 Task: Create a section Code Crusades and in the section, add a milestone Infrastructure as a Service Implementation in the project TripHive.
Action: Mouse moved to (223, 513)
Screenshot: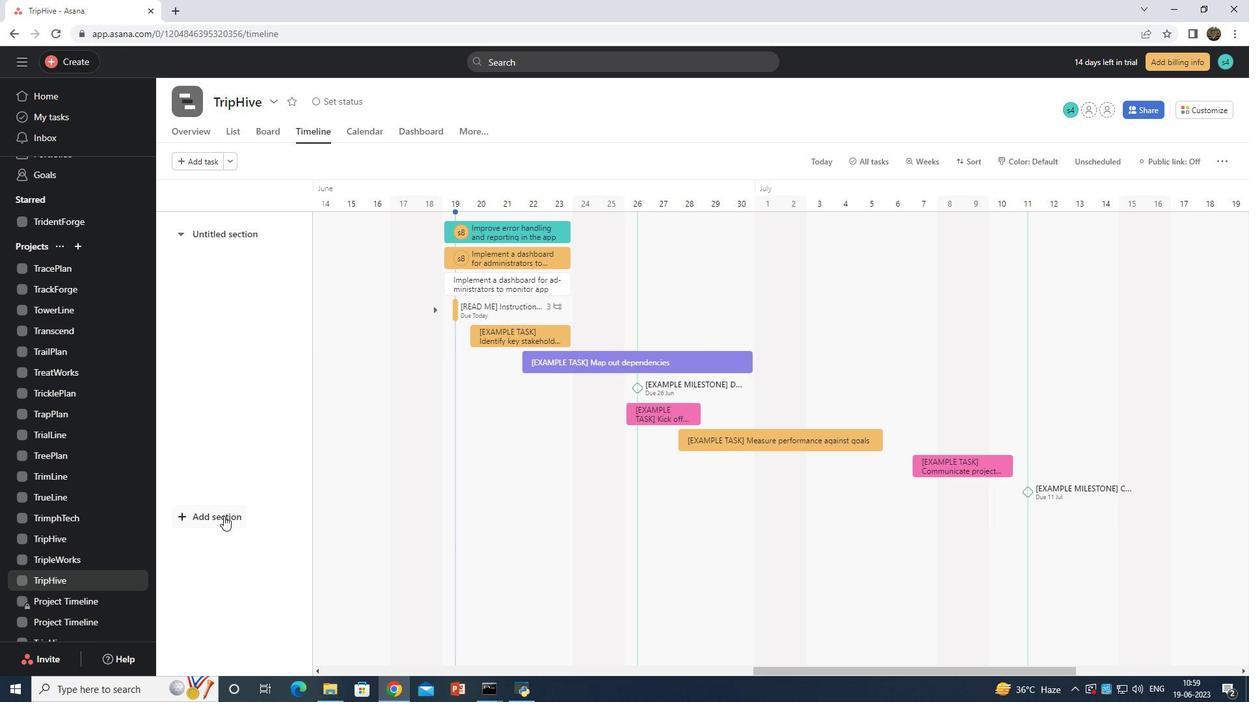 
Action: Mouse pressed left at (223, 513)
Screenshot: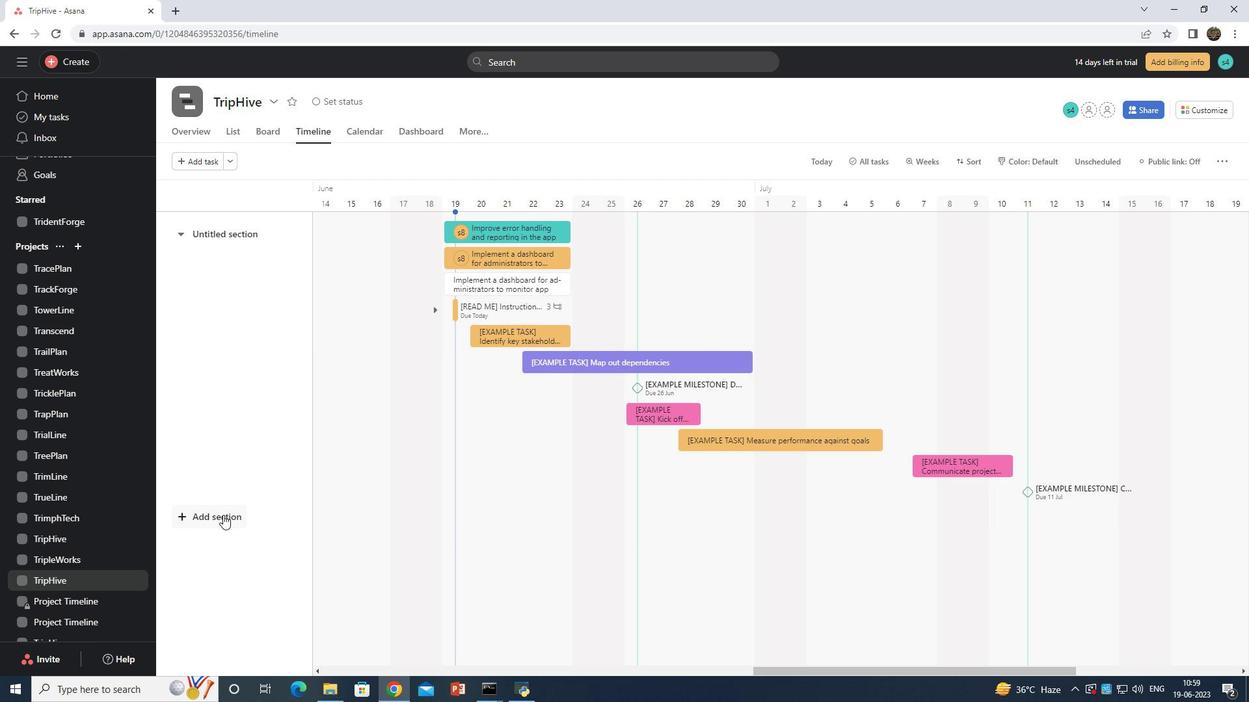 
Action: Key pressed <Key.shift>Code<Key.space><Key.shift>Crusades
Screenshot: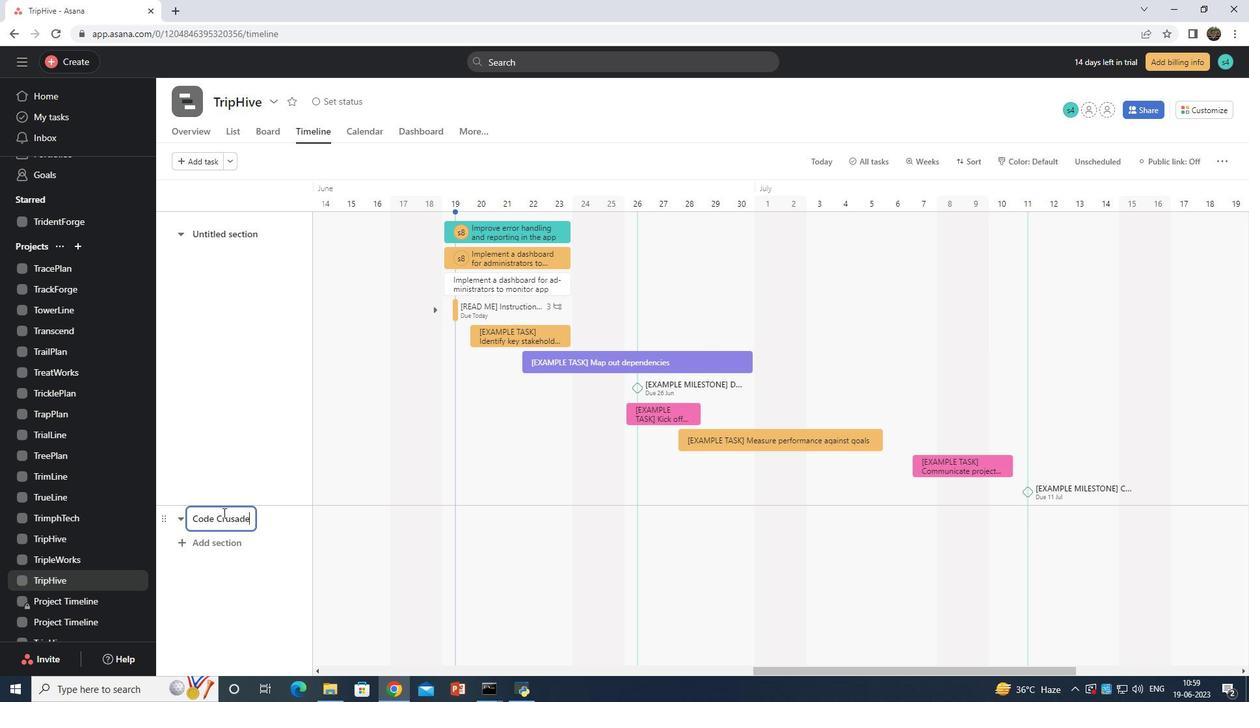 
Action: Mouse moved to (432, 525)
Screenshot: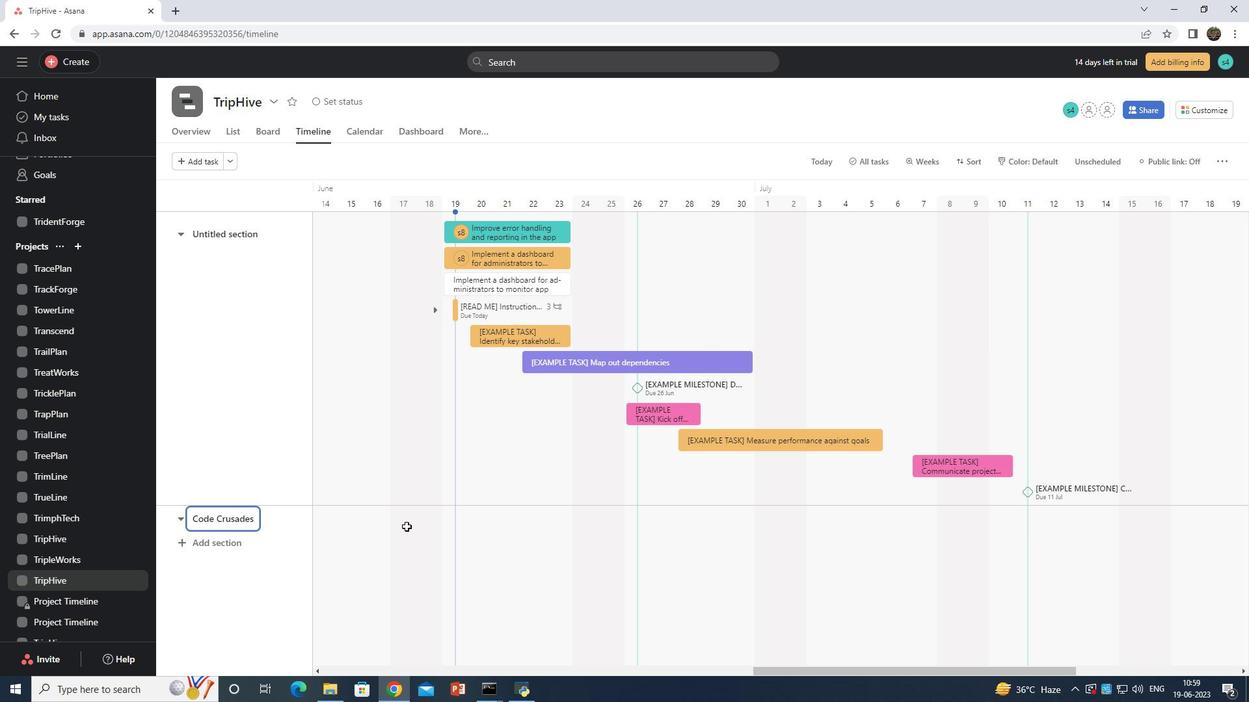 
Action: Mouse pressed left at (432, 525)
Screenshot: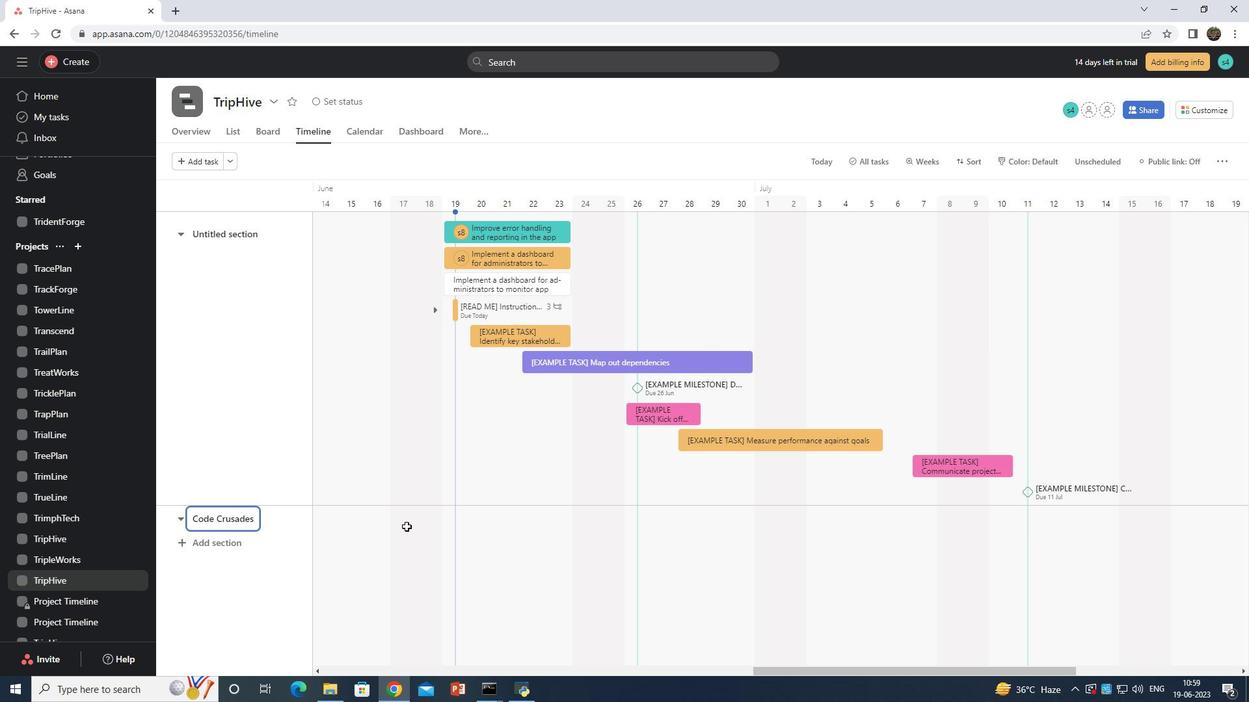 
Action: Key pressed <Key.shift>Infrastructure<Key.space>as<Key.space>a<Key.space><Key.shift>Service<Key.space><Key.shift>Implementation<Key.space>i<Key.backspace>
Screenshot: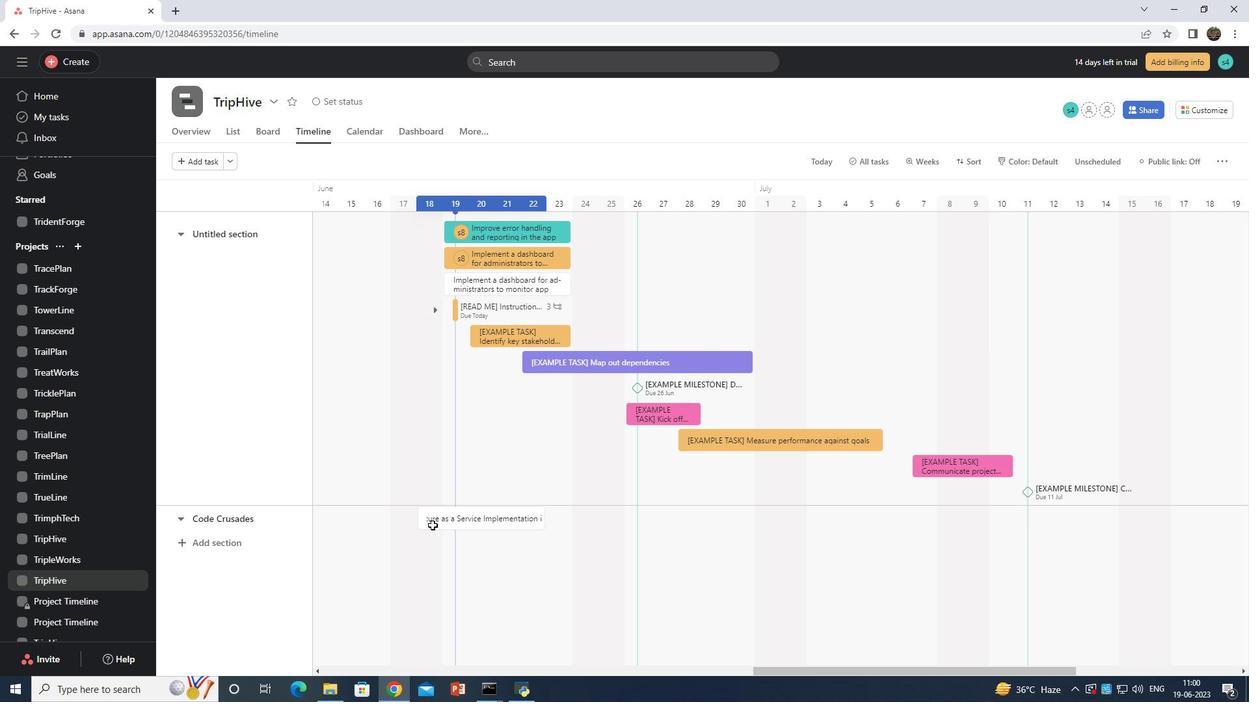 
Action: Mouse pressed right at (432, 525)
Screenshot: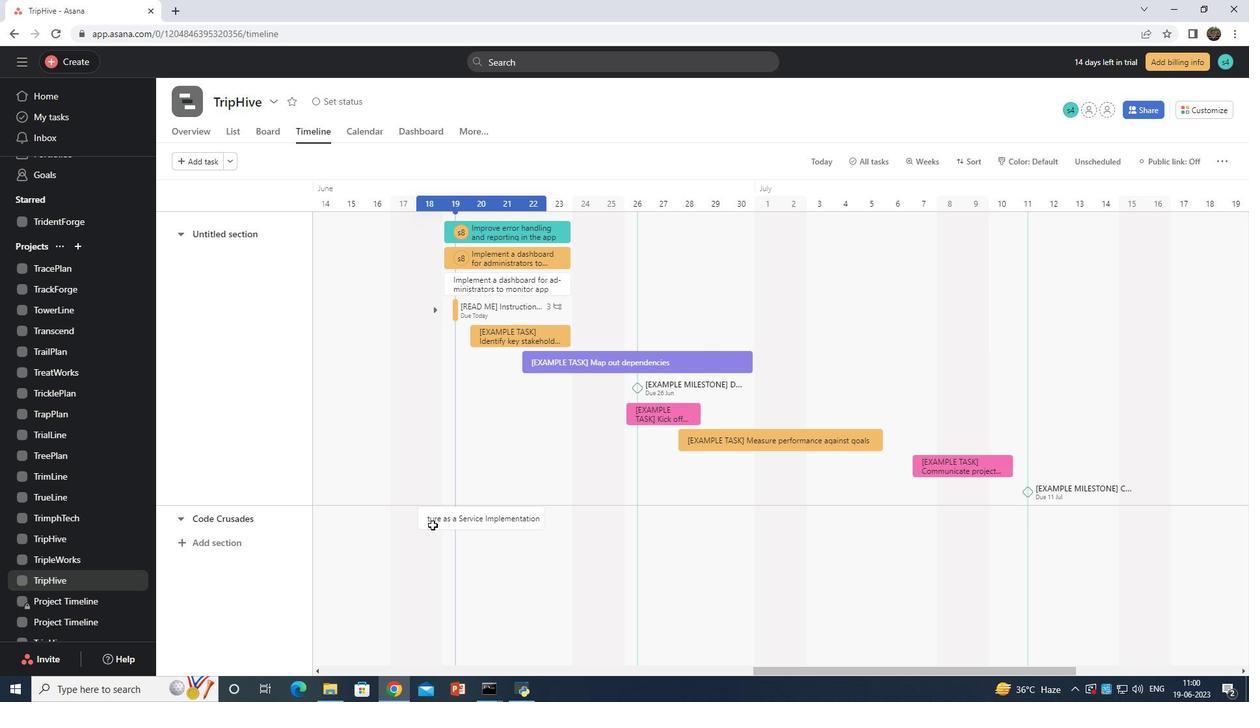 
Action: Mouse moved to (495, 455)
Screenshot: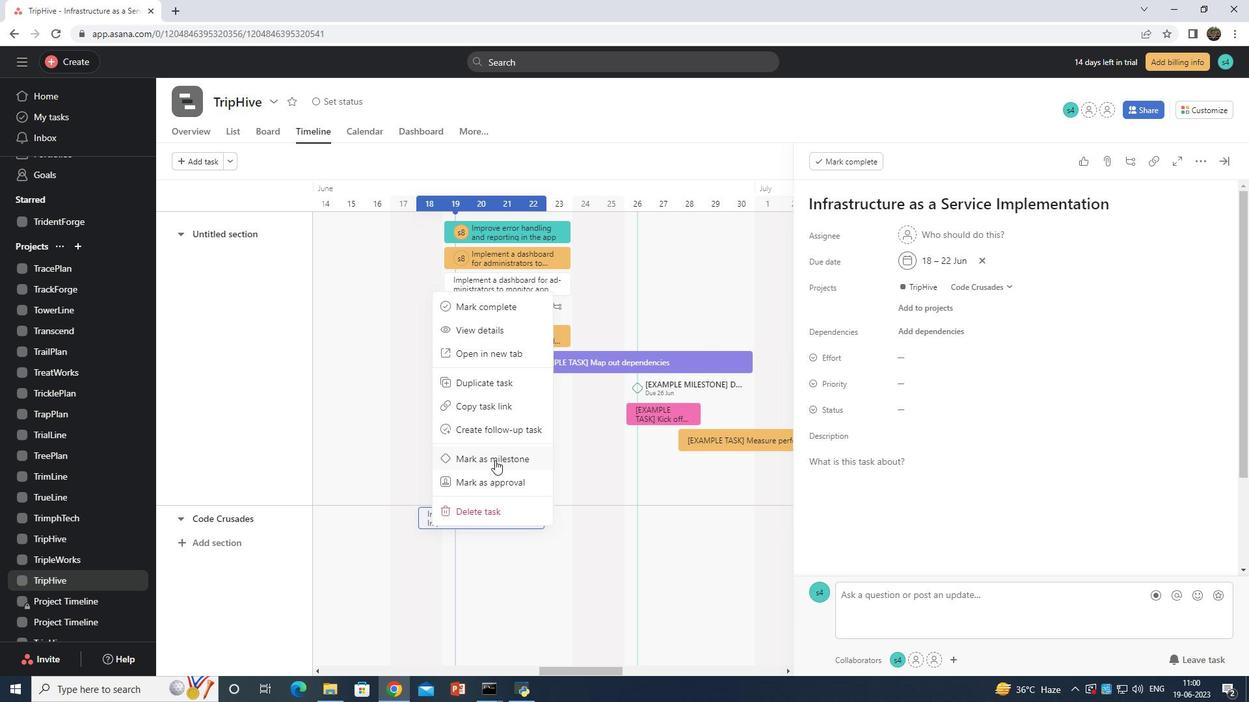 
Action: Mouse pressed left at (495, 455)
Screenshot: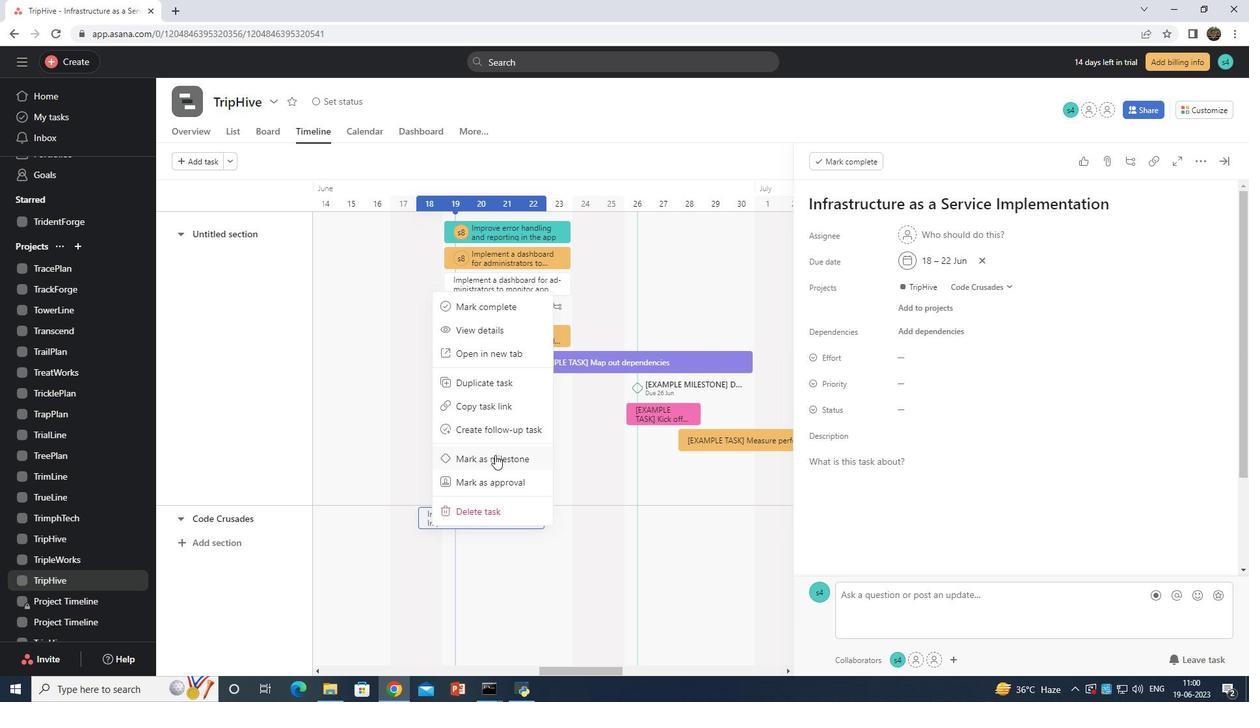 
